 Task: Manage the "Dashboard list" page variations in the site builder.
Action: Mouse moved to (1204, 82)
Screenshot: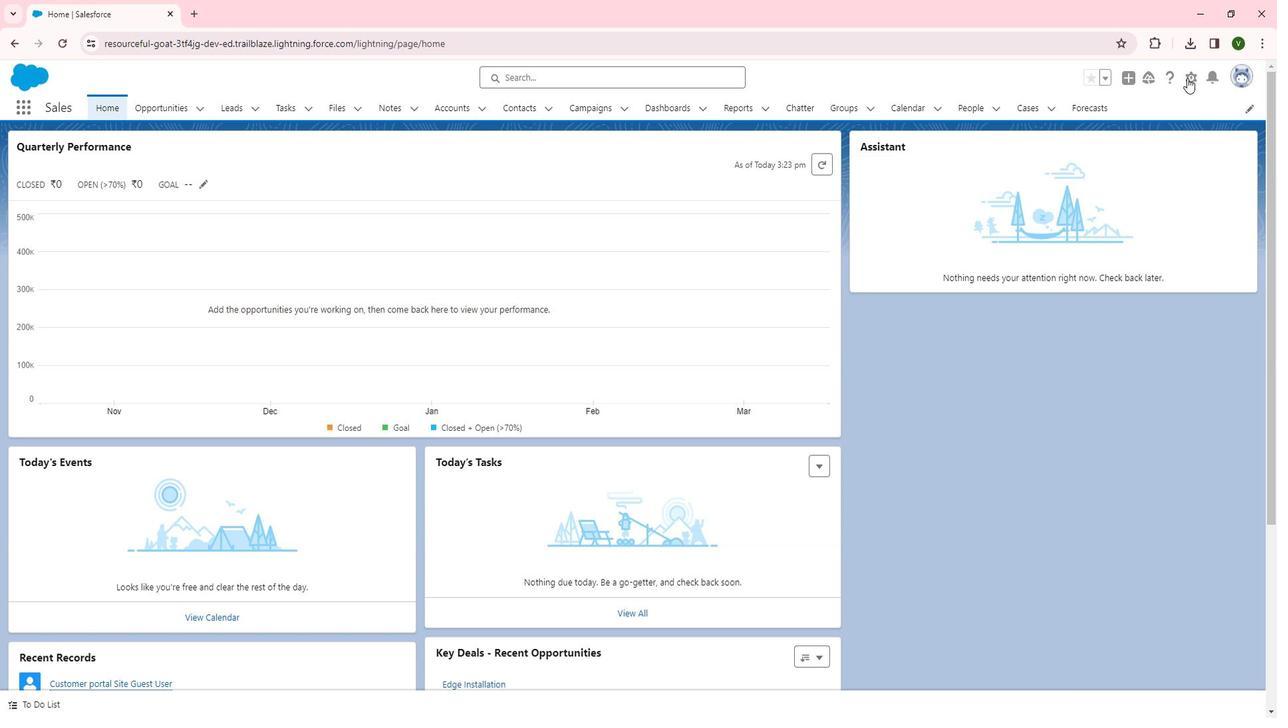 
Action: Mouse pressed left at (1204, 82)
Screenshot: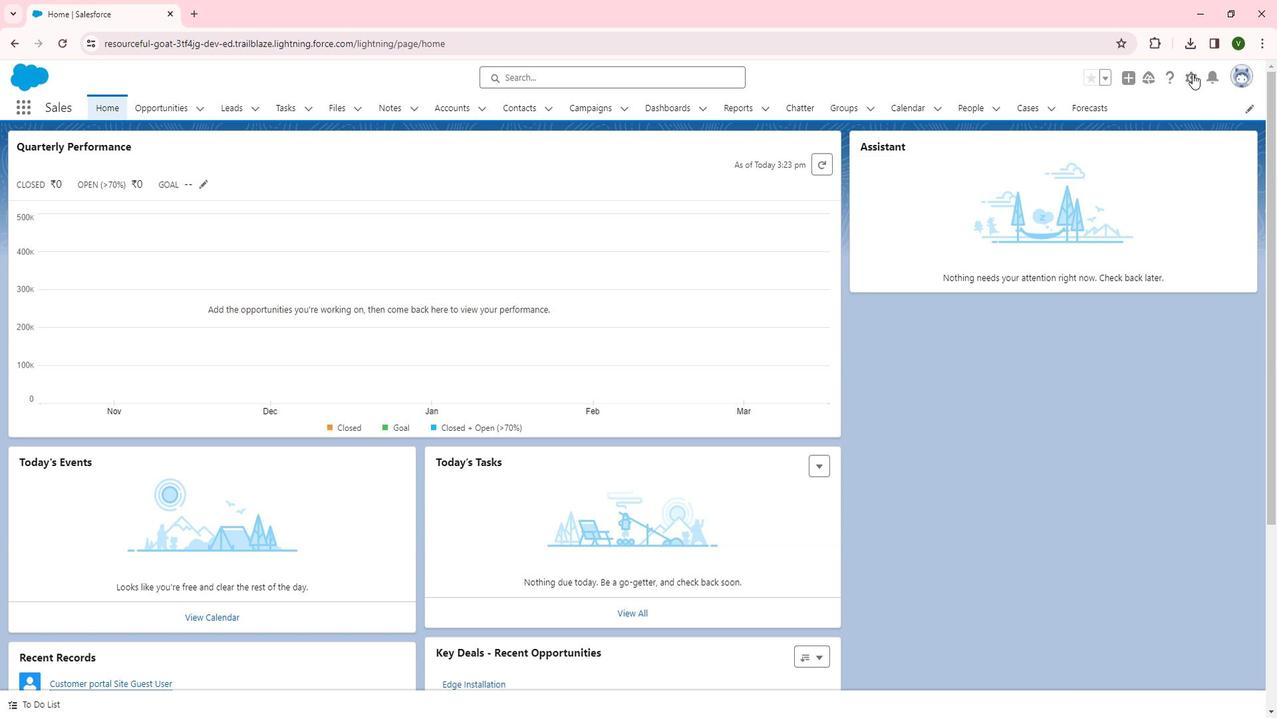 
Action: Mouse moved to (1143, 122)
Screenshot: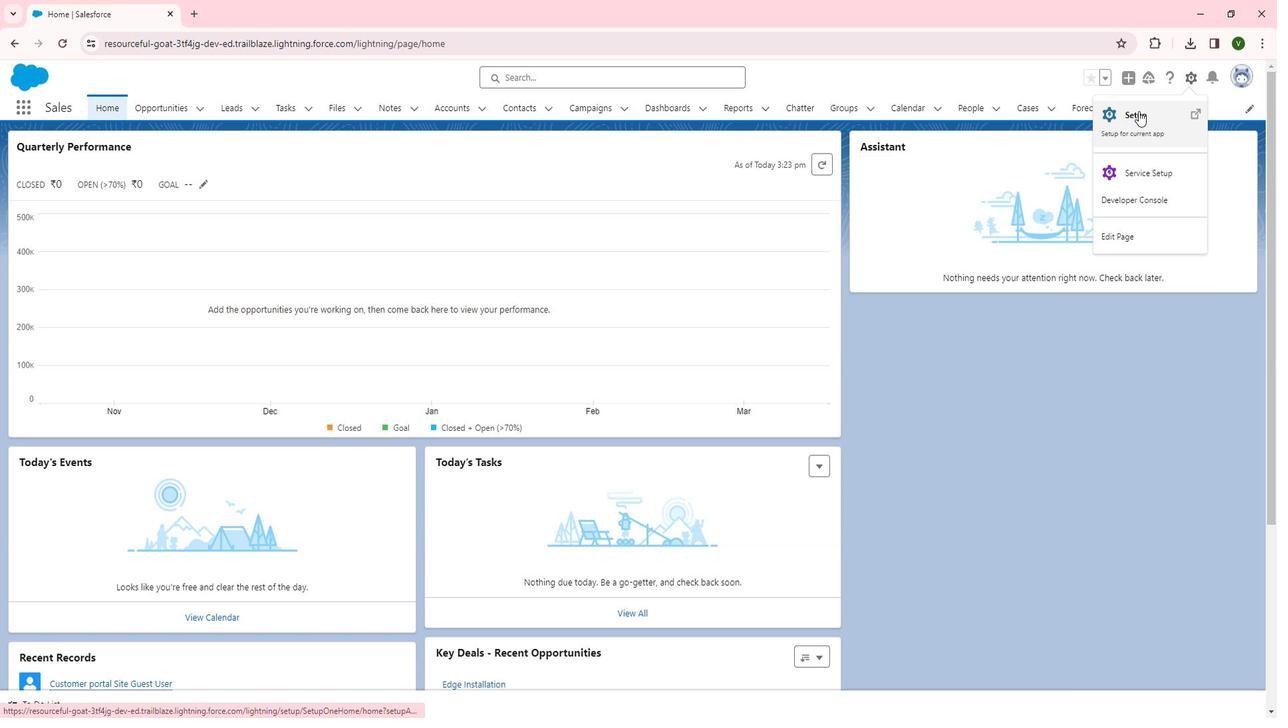 
Action: Mouse pressed left at (1143, 122)
Screenshot: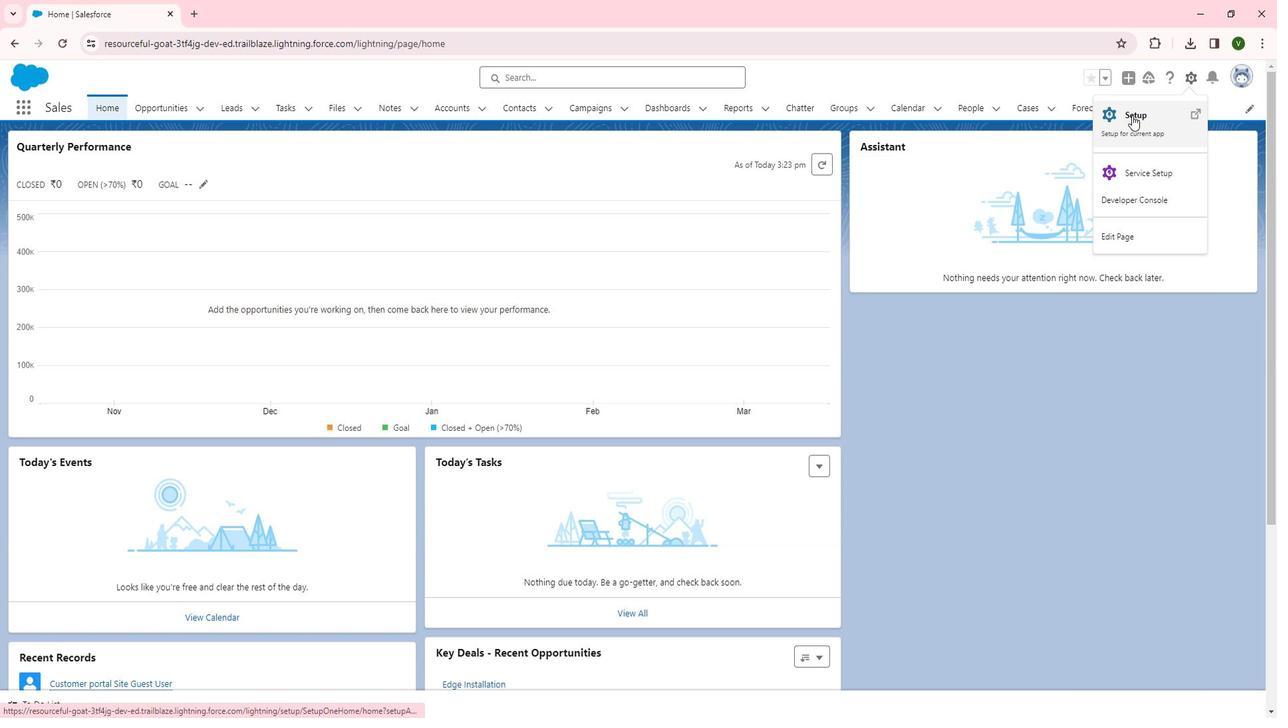 
Action: Mouse moved to (101, 459)
Screenshot: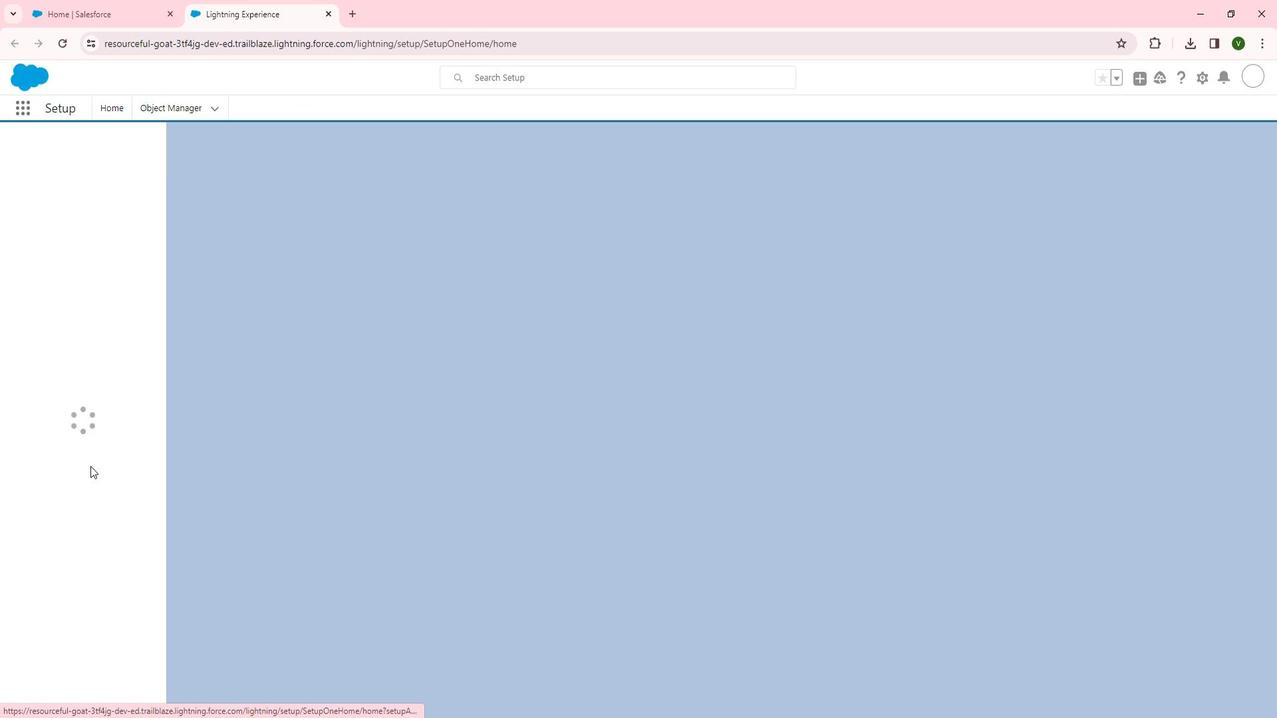 
Action: Mouse scrolled (101, 459) with delta (0, 0)
Screenshot: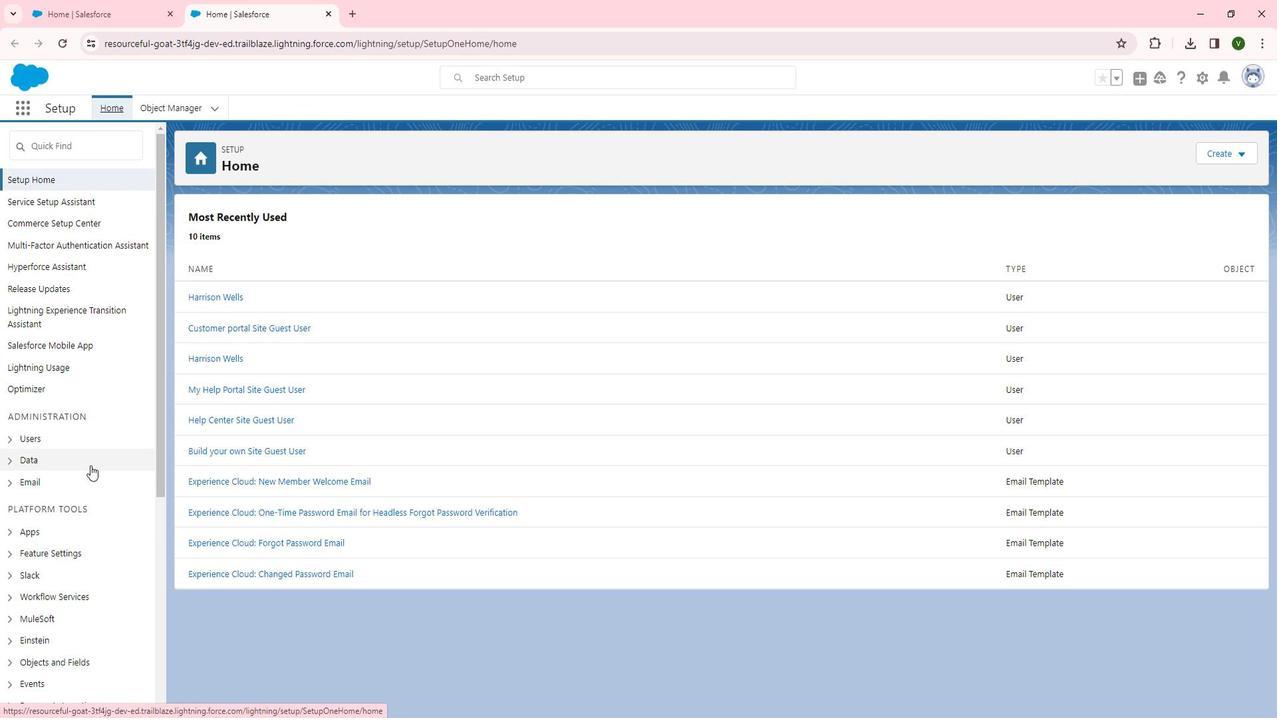 
Action: Mouse scrolled (101, 459) with delta (0, 0)
Screenshot: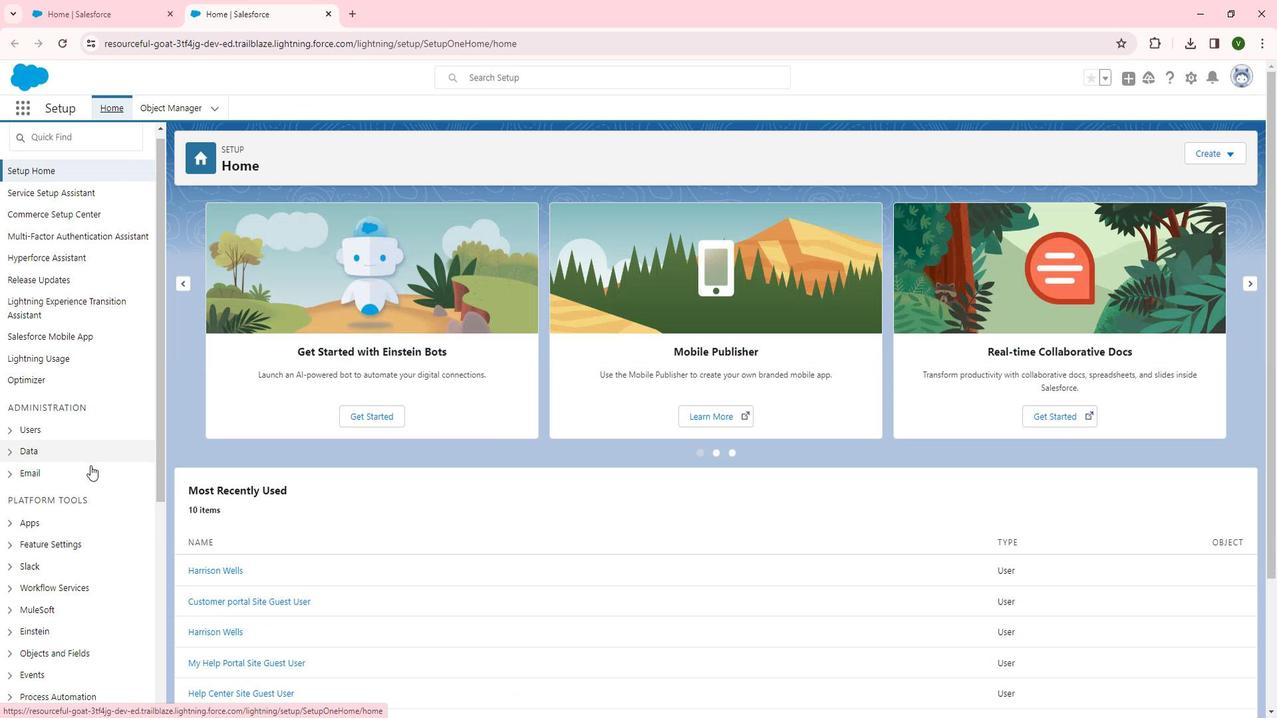 
Action: Mouse scrolled (101, 459) with delta (0, 0)
Screenshot: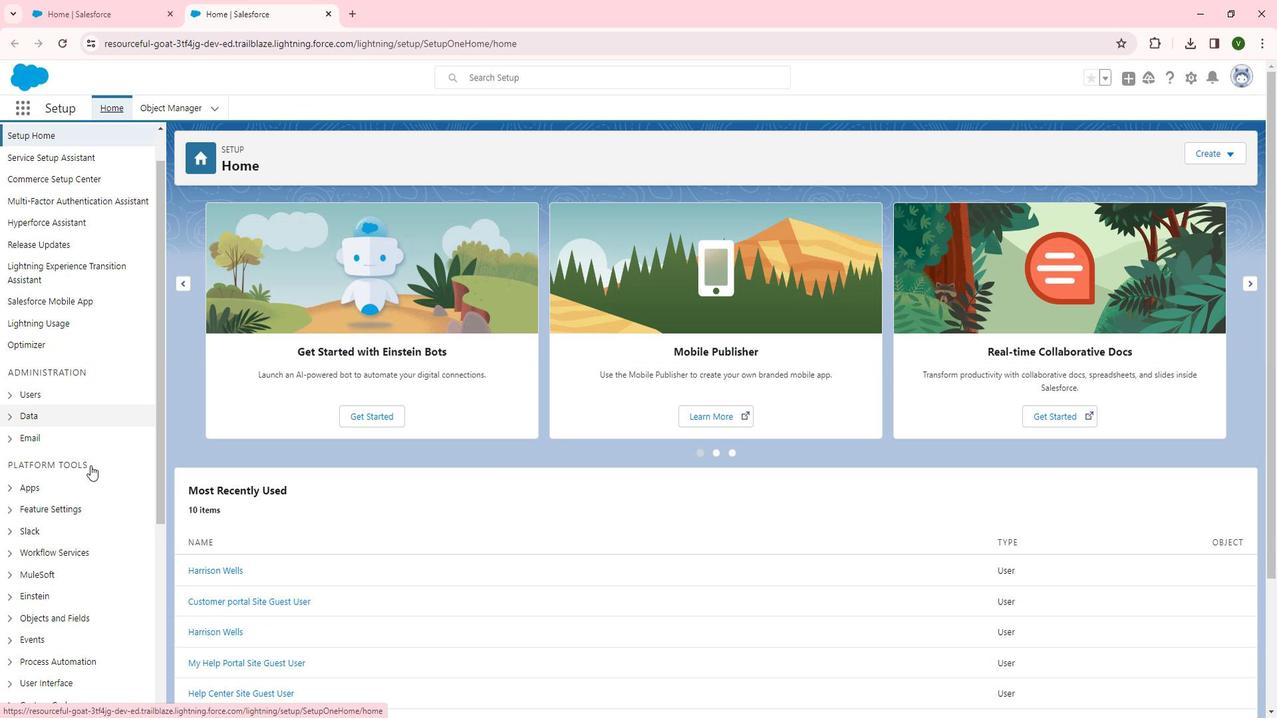 
Action: Mouse moved to (80, 342)
Screenshot: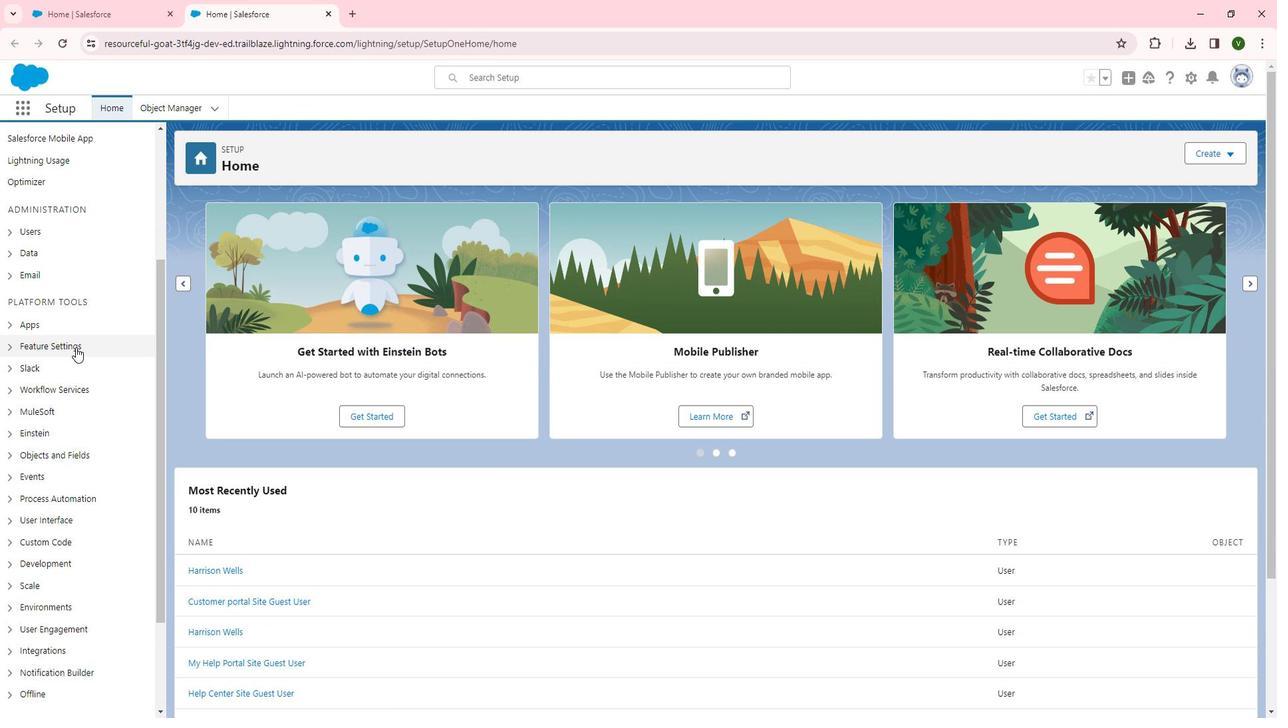 
Action: Mouse pressed left at (80, 342)
Screenshot: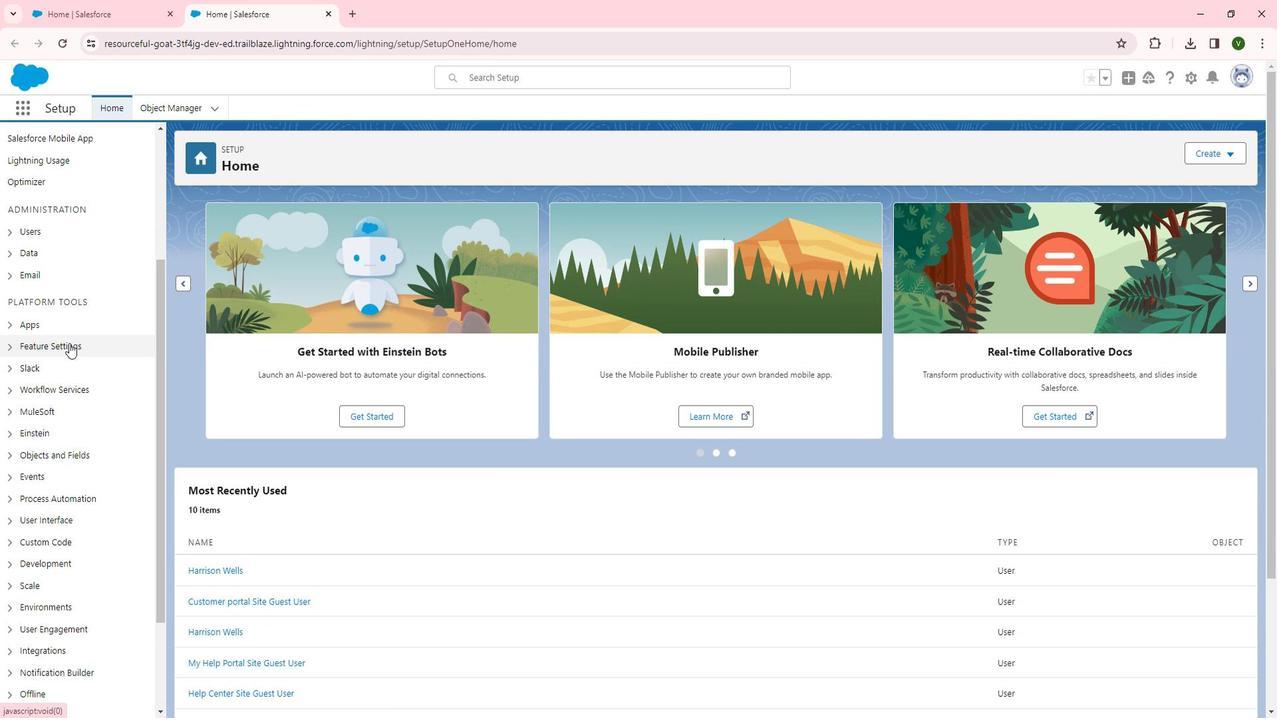 
Action: Mouse moved to (80, 445)
Screenshot: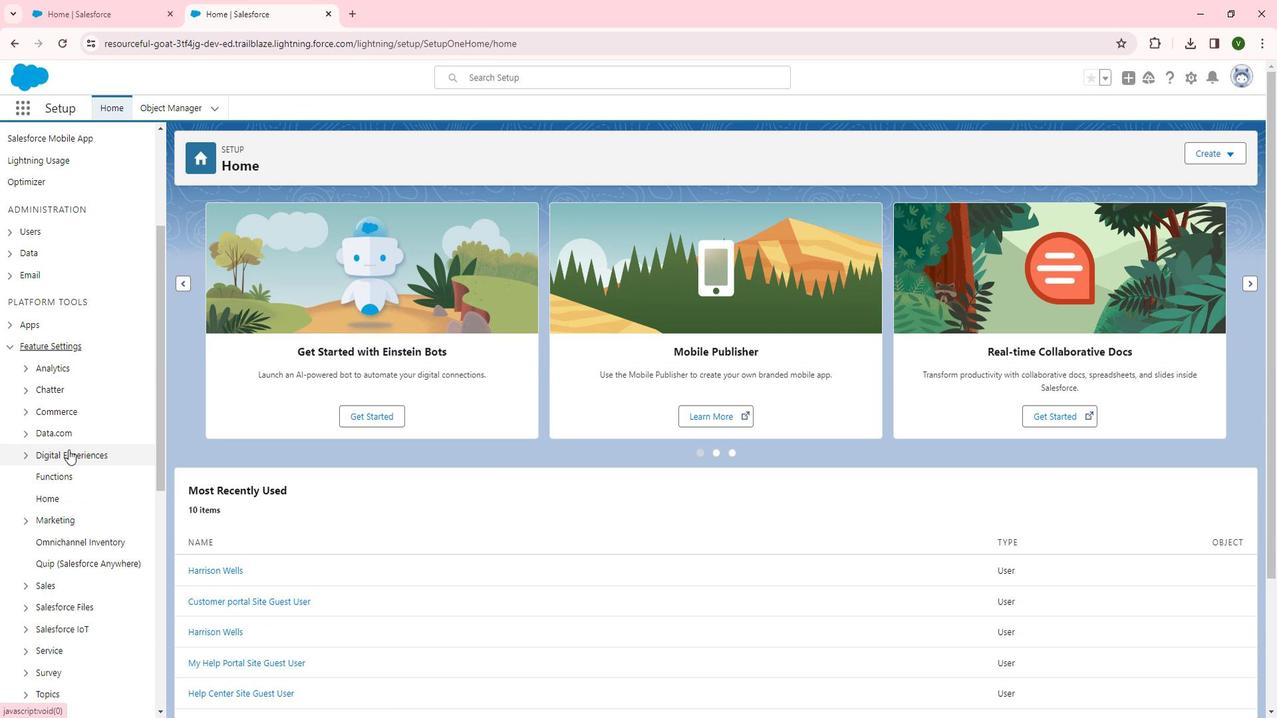 
Action: Mouse pressed left at (80, 445)
Screenshot: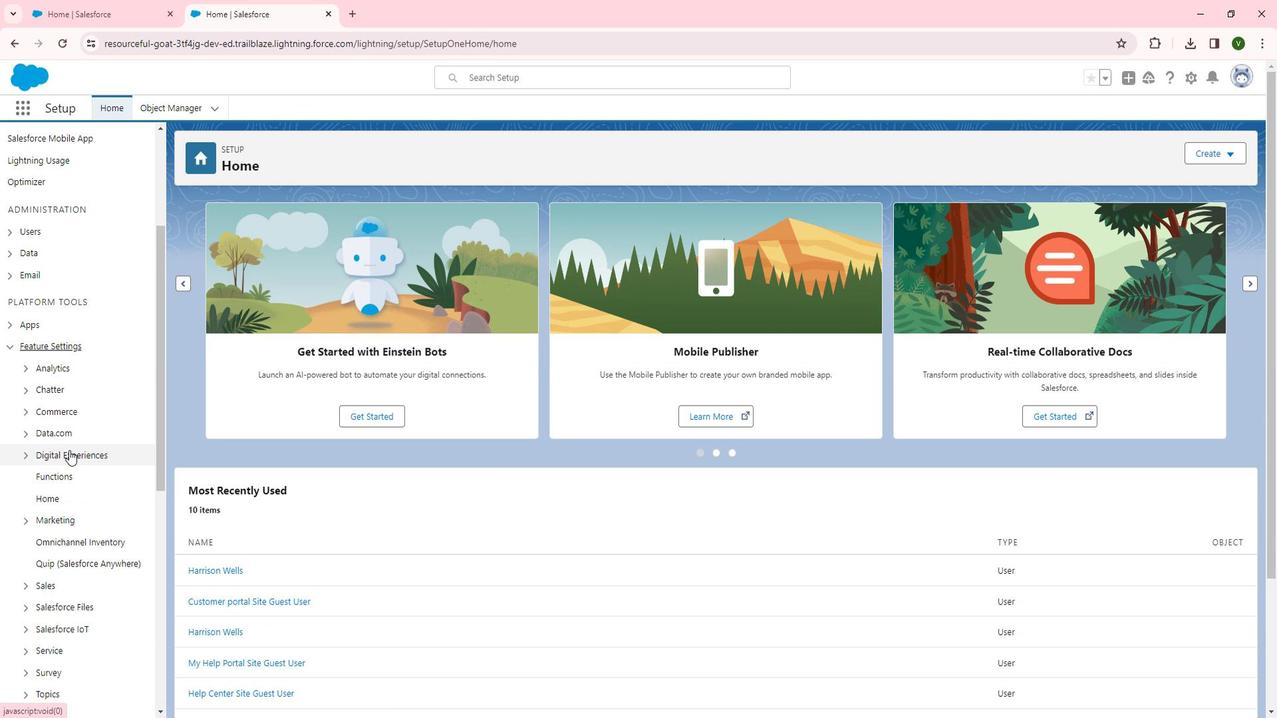 
Action: Mouse moved to (63, 467)
Screenshot: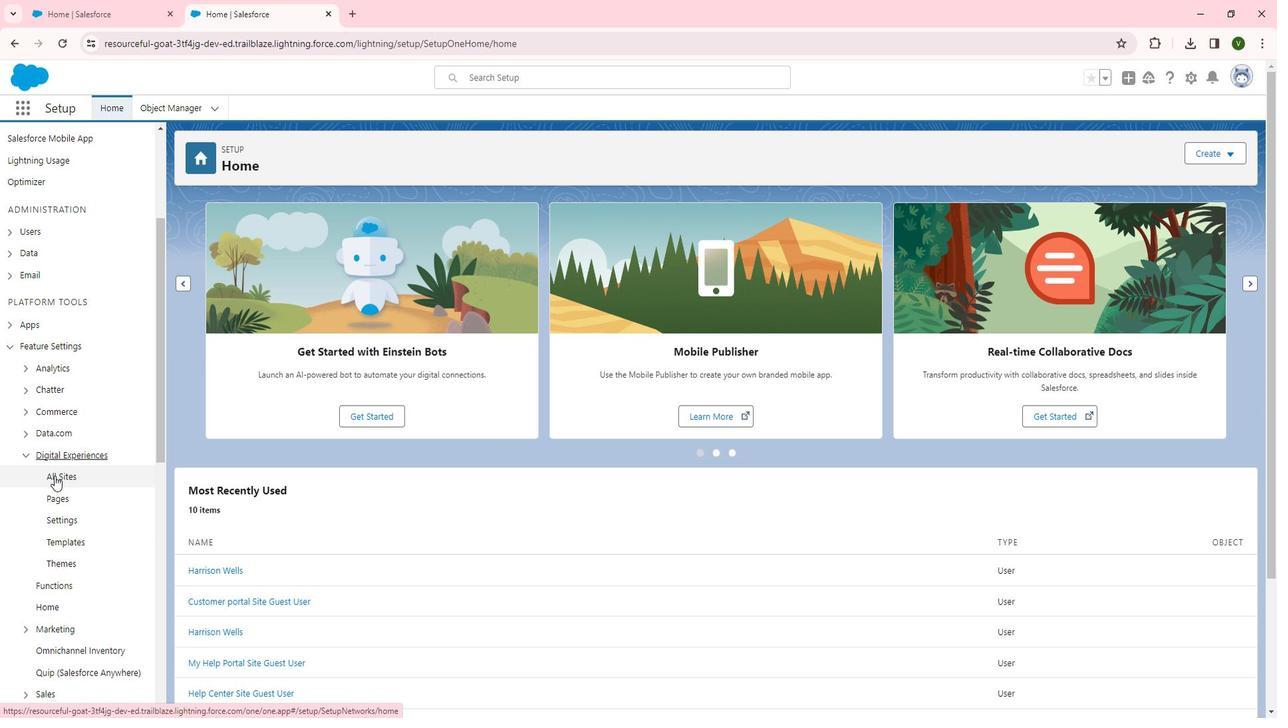 
Action: Mouse pressed left at (63, 467)
Screenshot: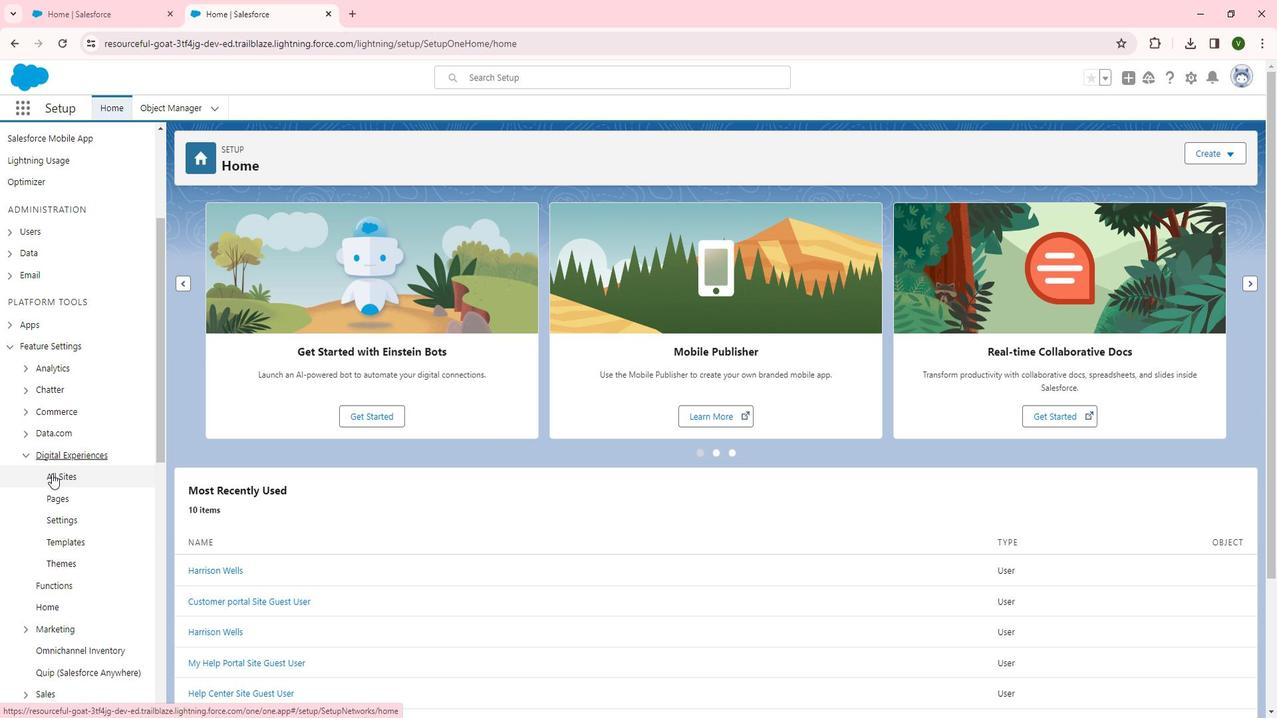 
Action: Mouse moved to (226, 348)
Screenshot: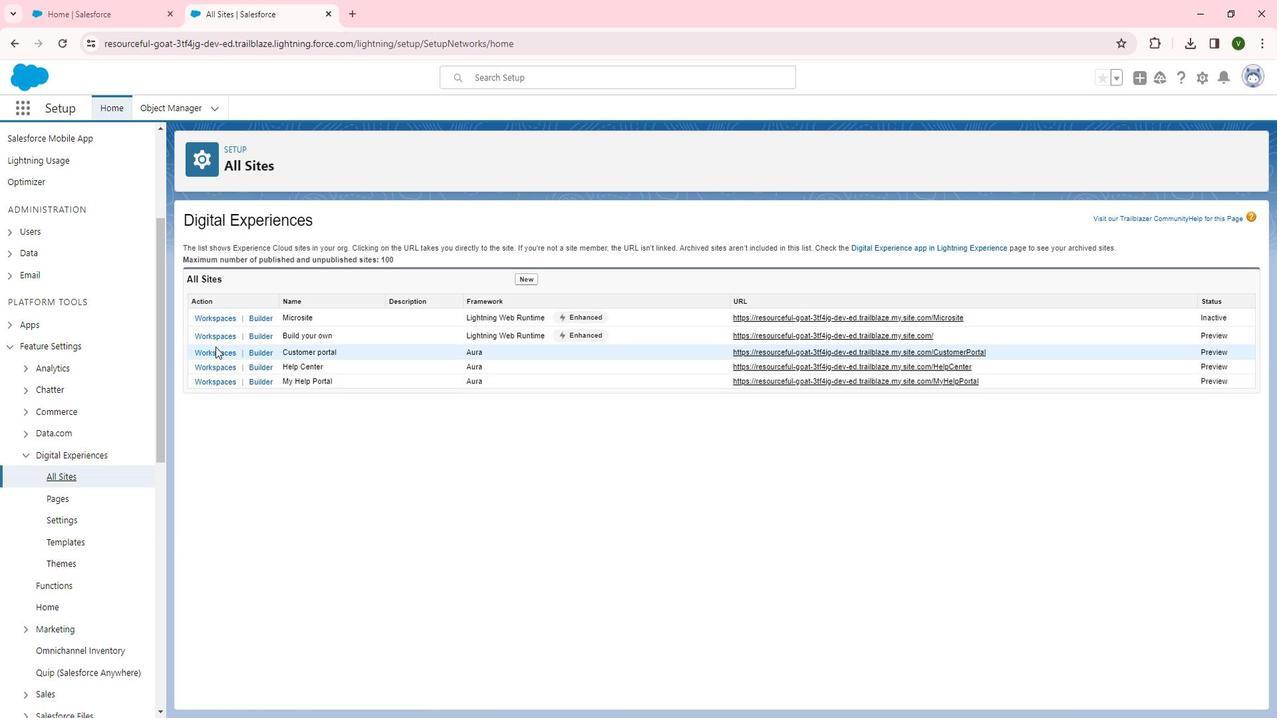 
Action: Mouse pressed left at (226, 348)
Screenshot: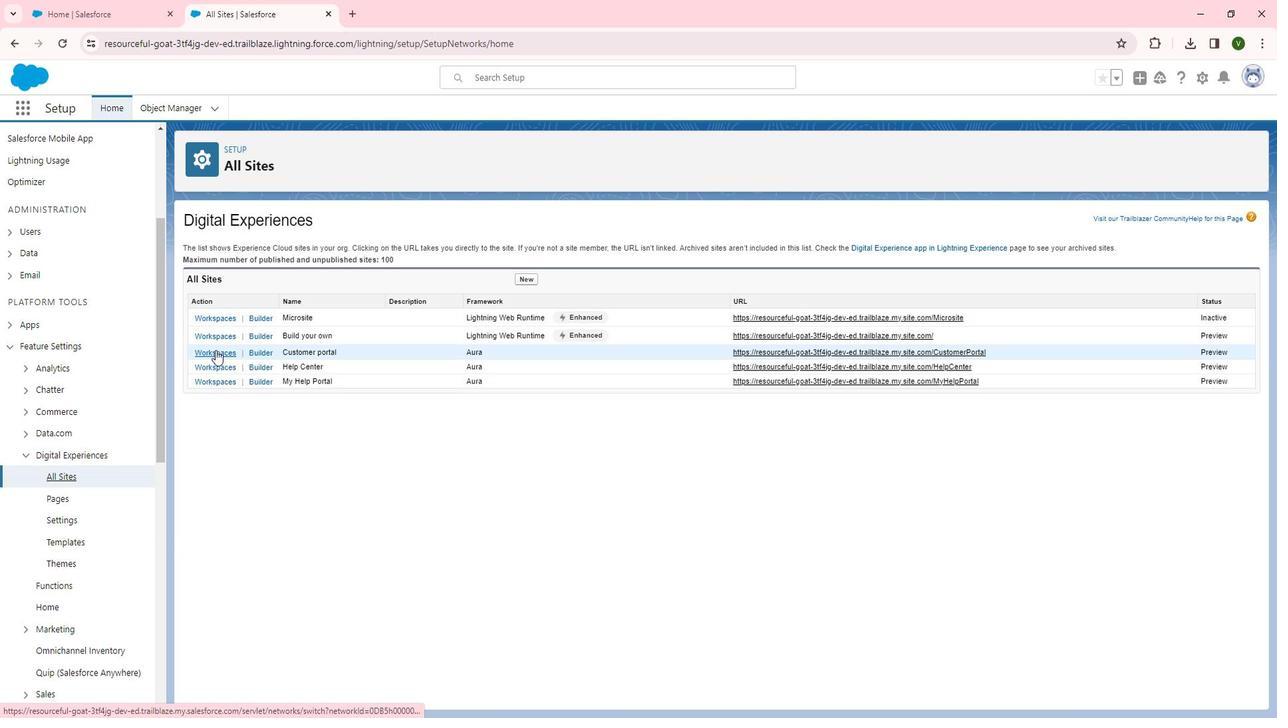 
Action: Mouse moved to (221, 303)
Screenshot: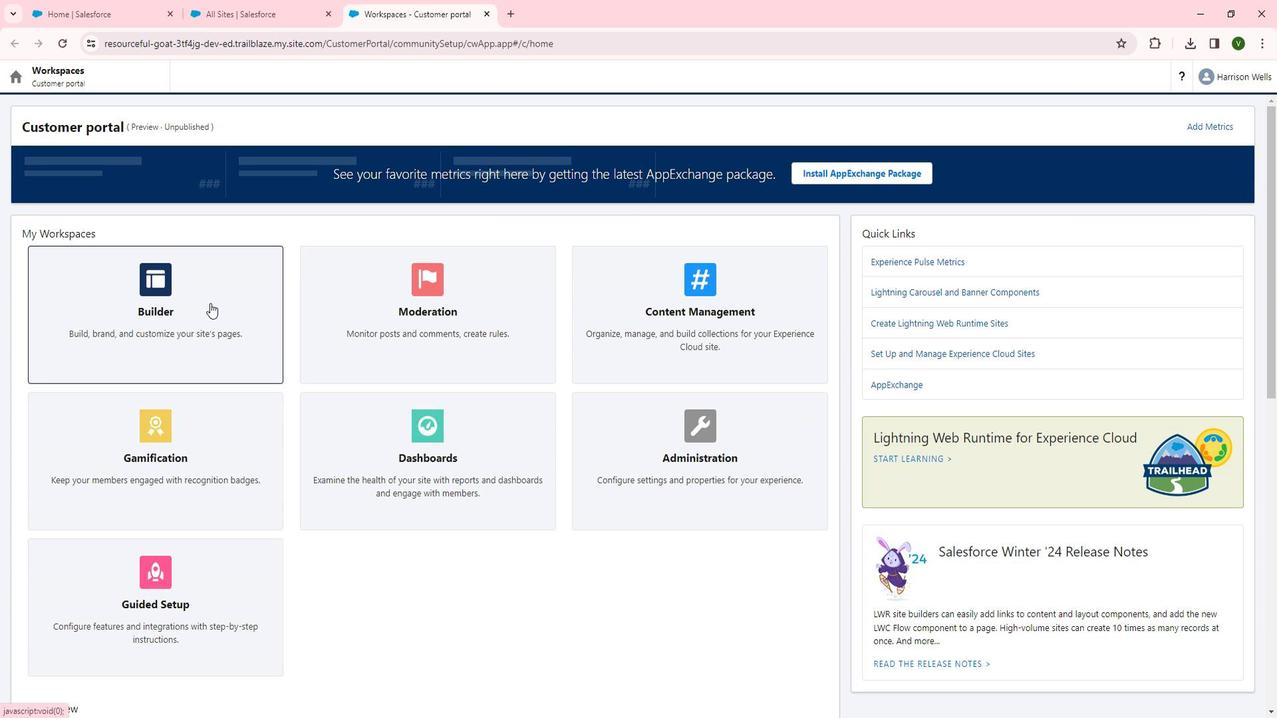 
Action: Mouse pressed left at (221, 303)
Screenshot: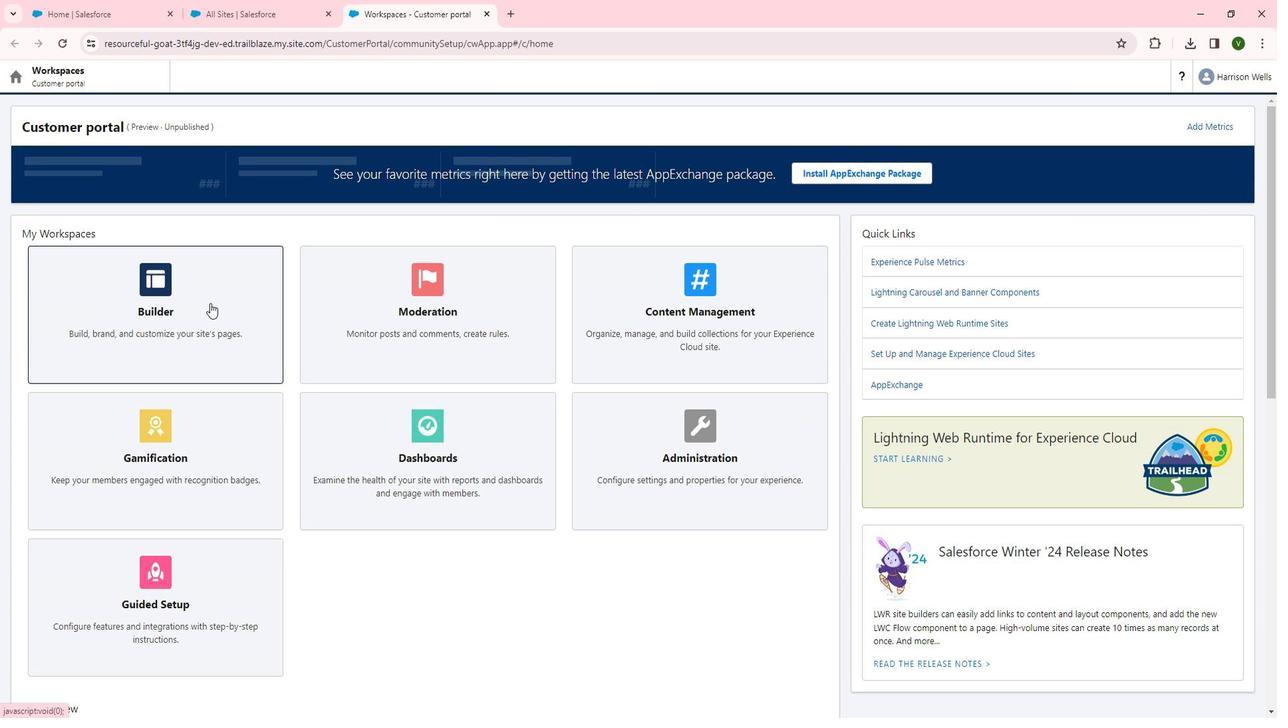 
Action: Mouse moved to (154, 89)
Screenshot: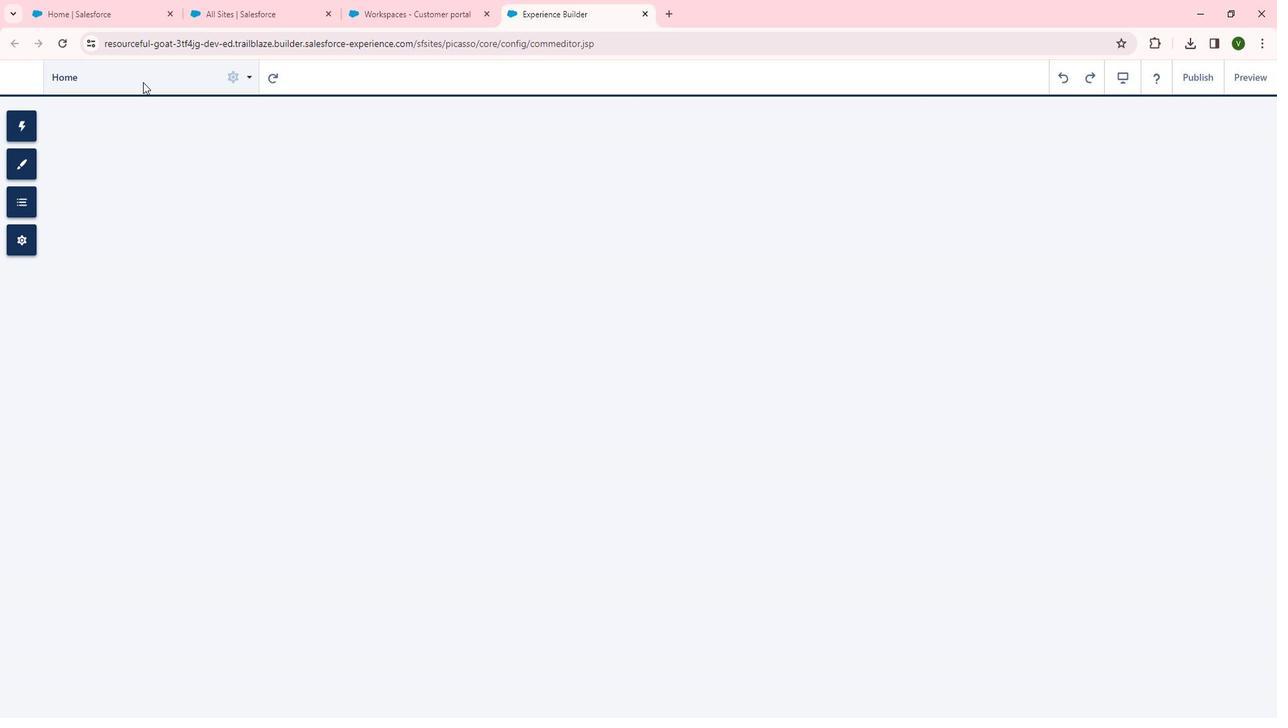 
Action: Mouse pressed left at (154, 89)
Screenshot: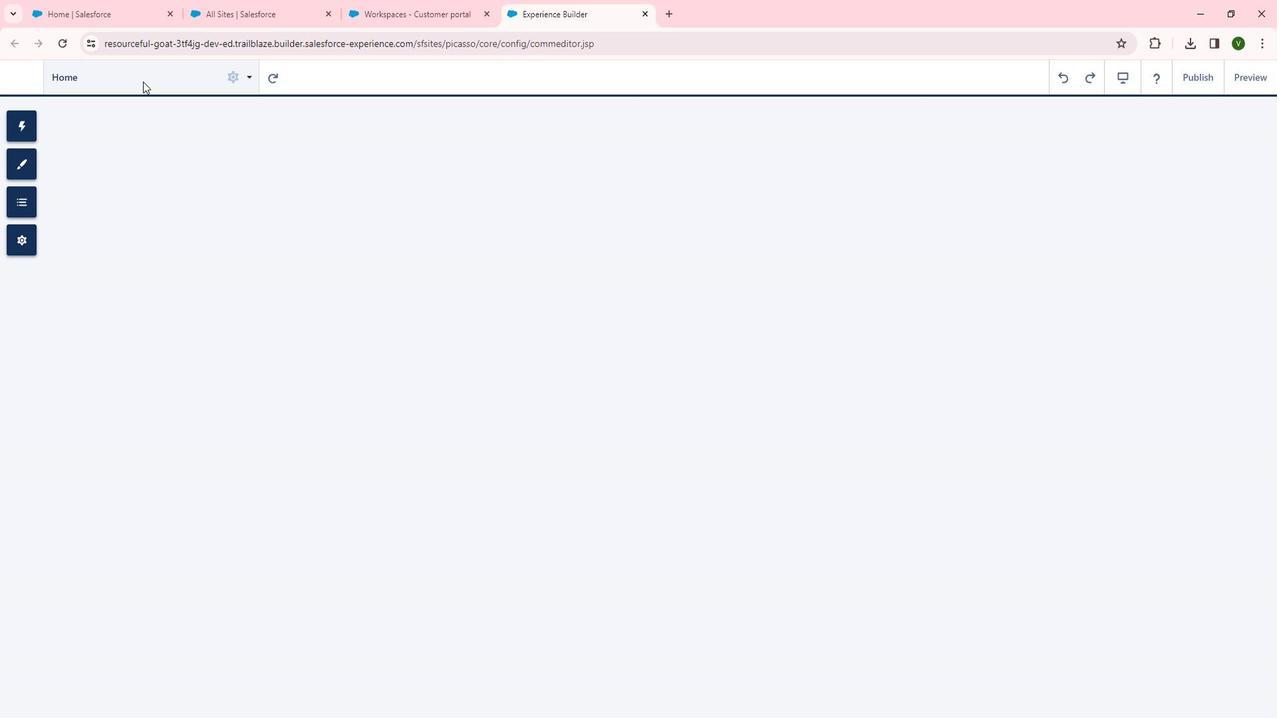 
Action: Mouse moved to (69, 313)
Screenshot: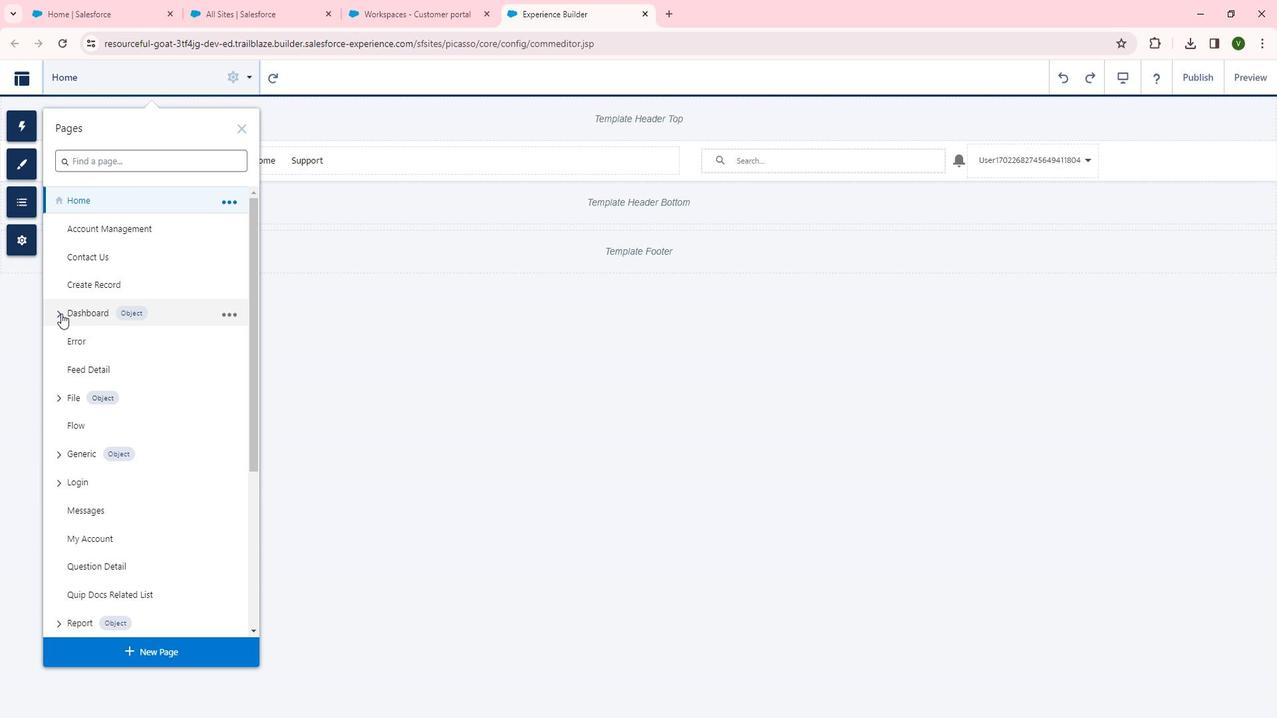 
Action: Mouse pressed left at (69, 313)
Screenshot: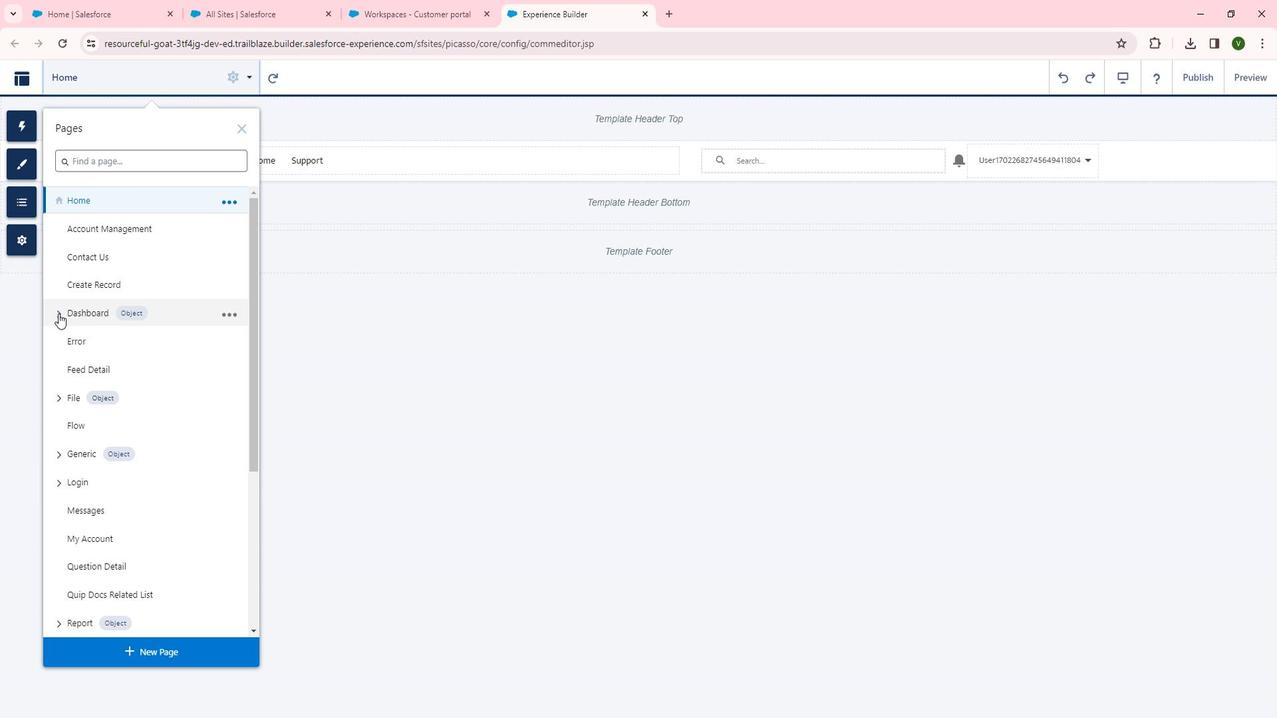 
Action: Mouse moved to (136, 365)
Screenshot: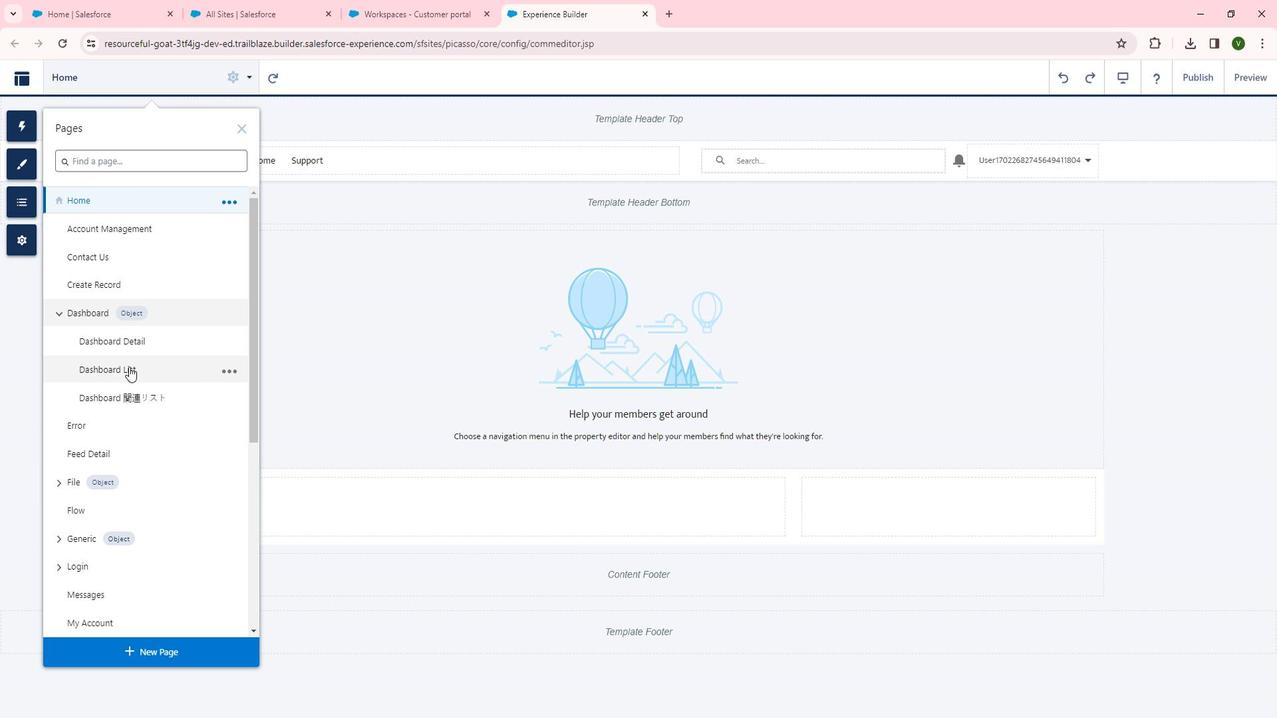 
Action: Mouse pressed left at (136, 365)
Screenshot: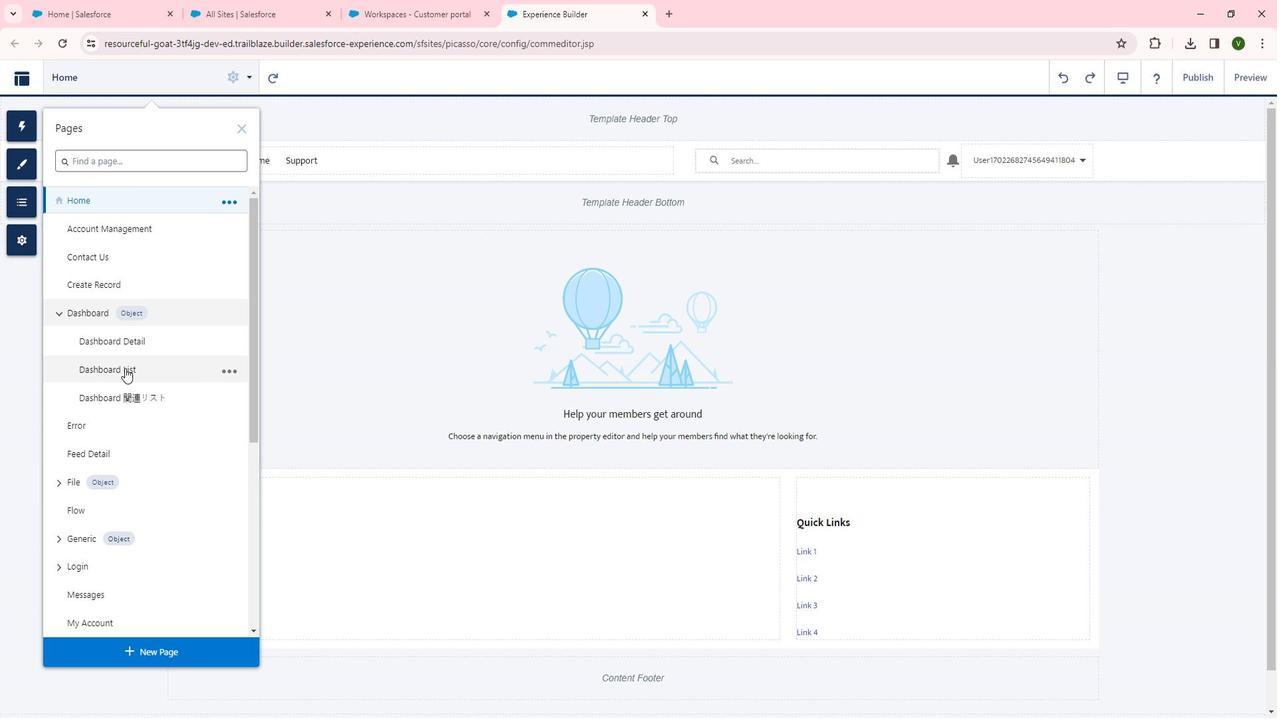 
Action: Mouse moved to (159, 85)
Screenshot: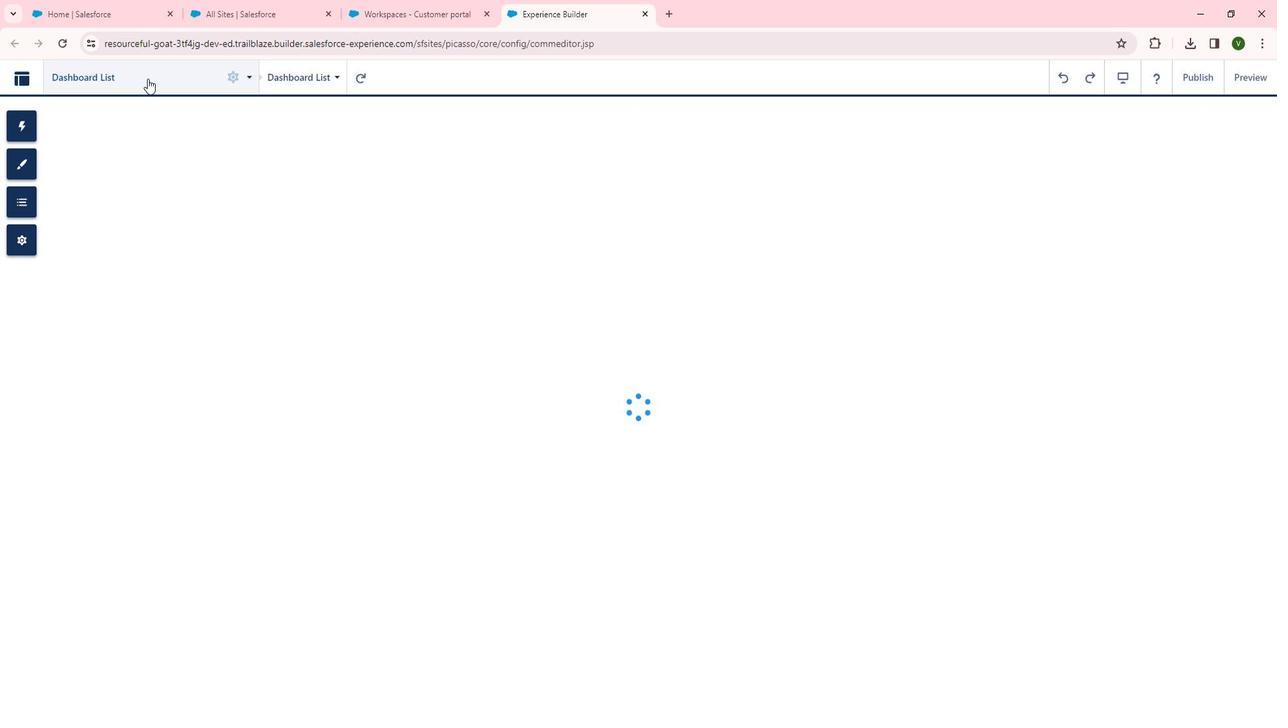 
Action: Mouse pressed left at (159, 85)
Screenshot: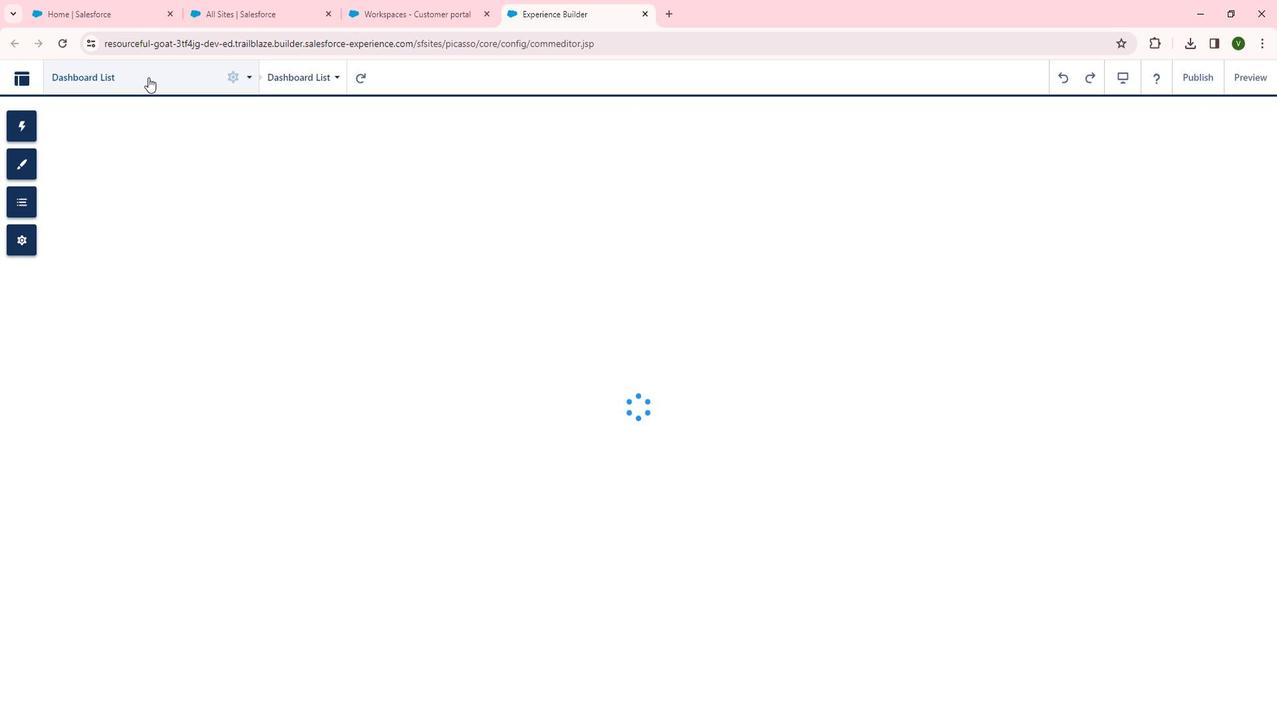 
Action: Mouse moved to (242, 206)
Screenshot: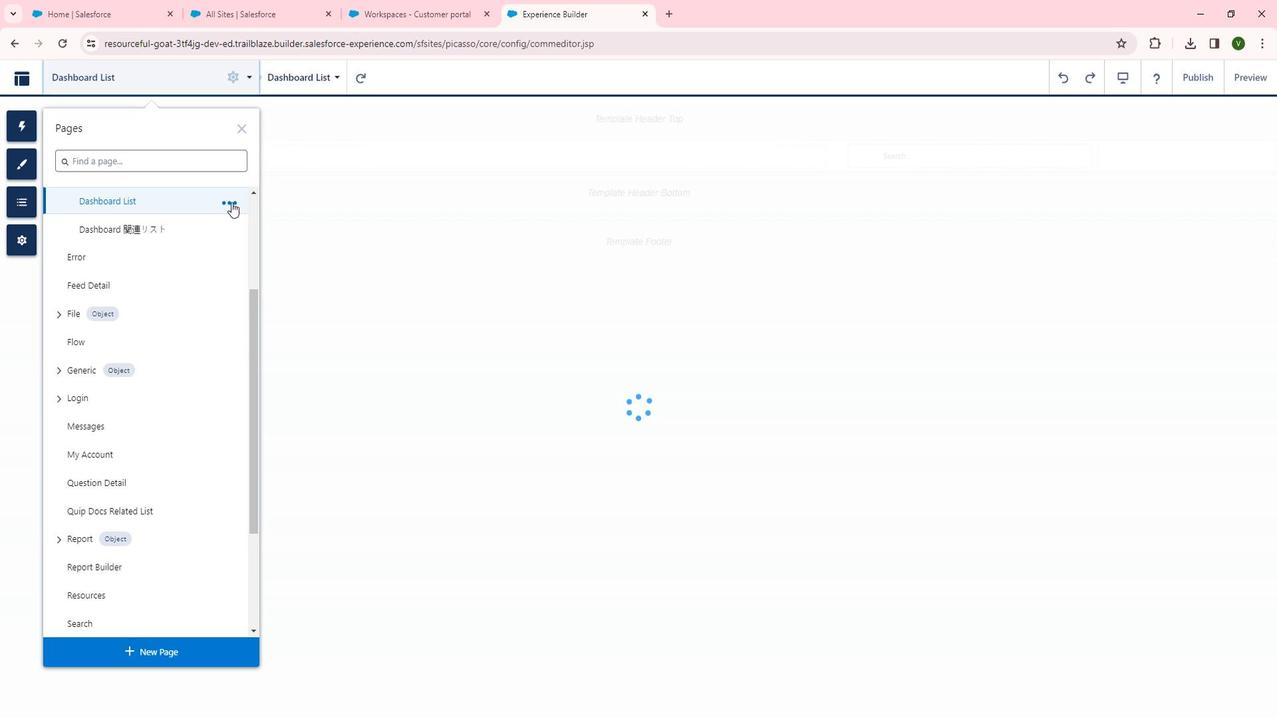 
Action: Mouse pressed left at (242, 206)
Screenshot: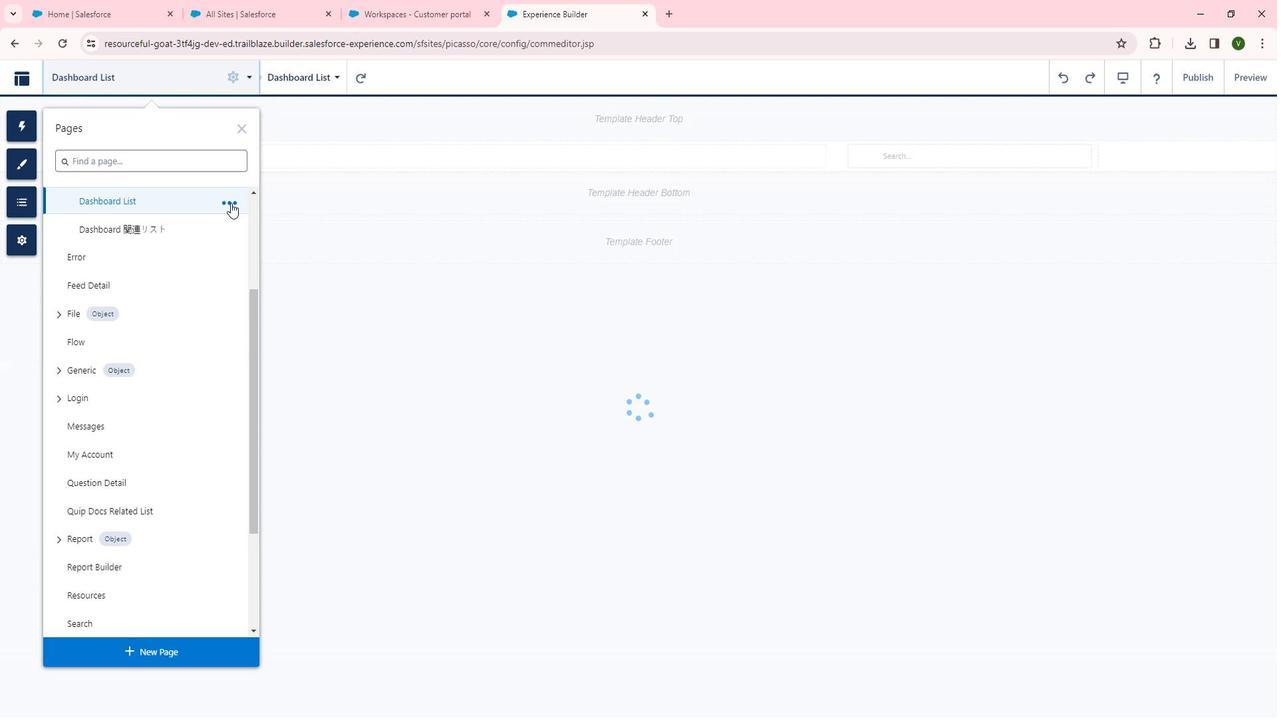 
Action: Mouse moved to (327, 207)
Screenshot: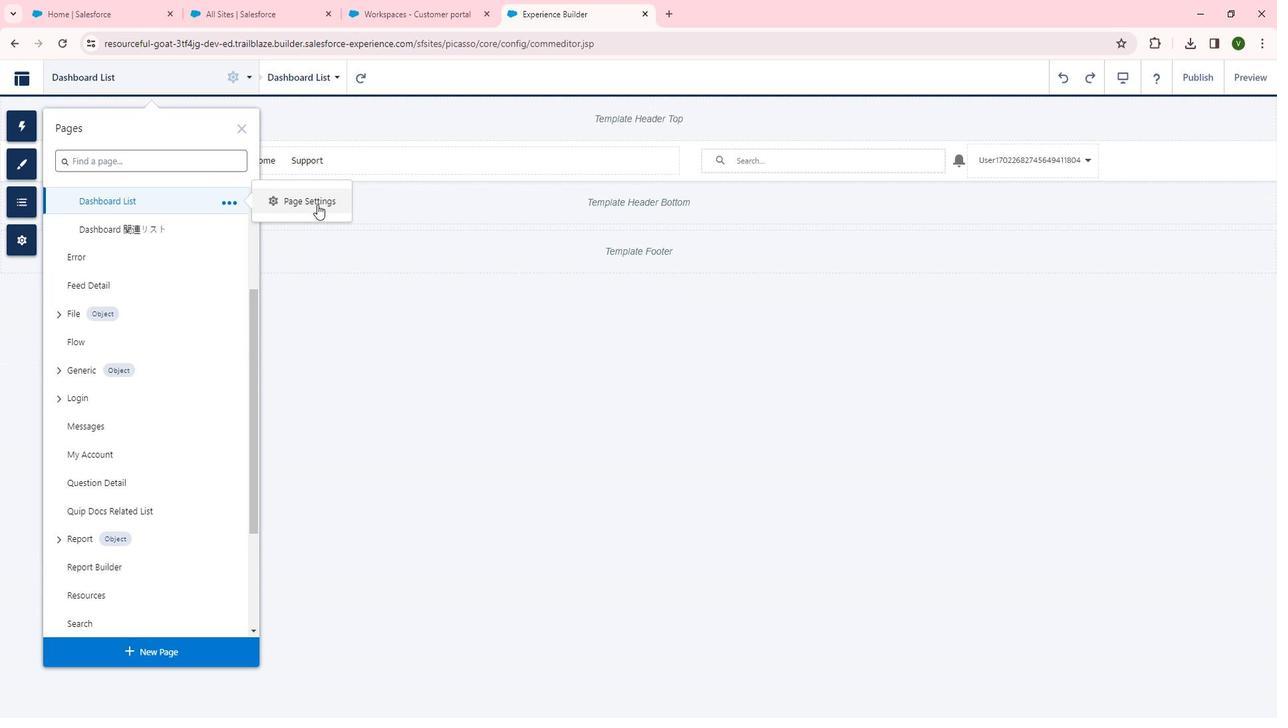 
Action: Mouse pressed left at (327, 207)
Screenshot: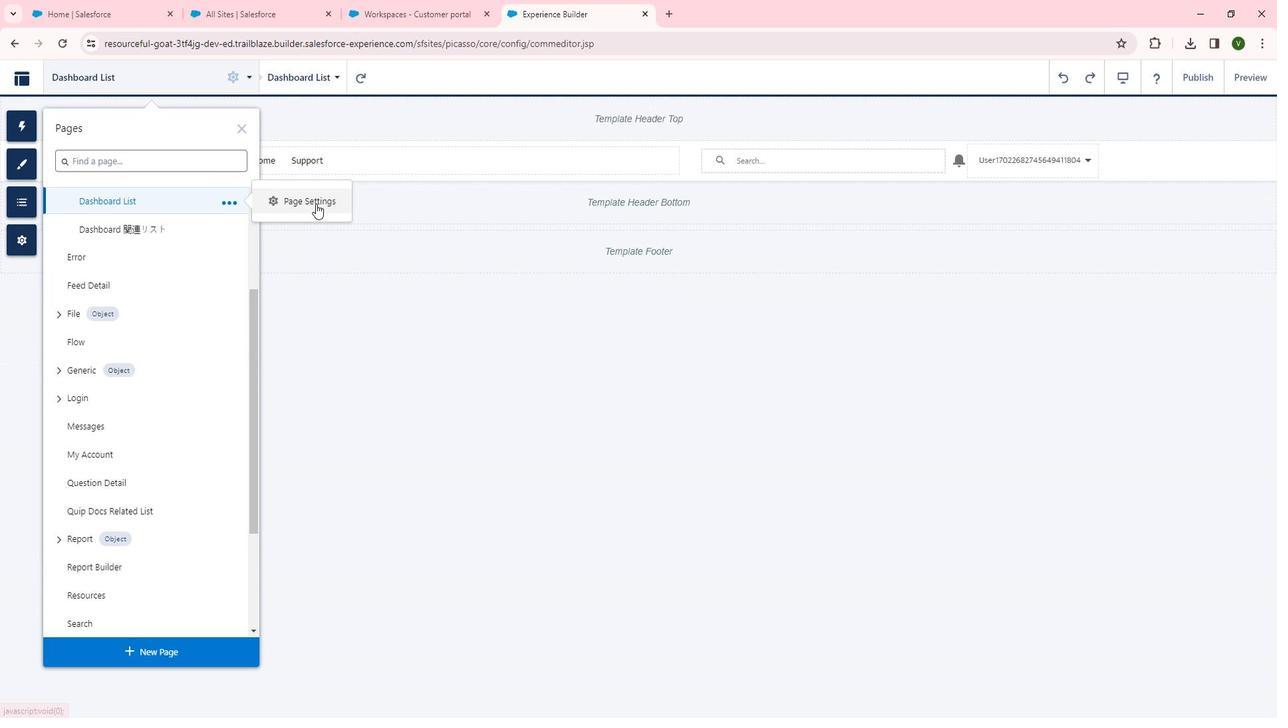 
Action: Mouse moved to (416, 134)
Screenshot: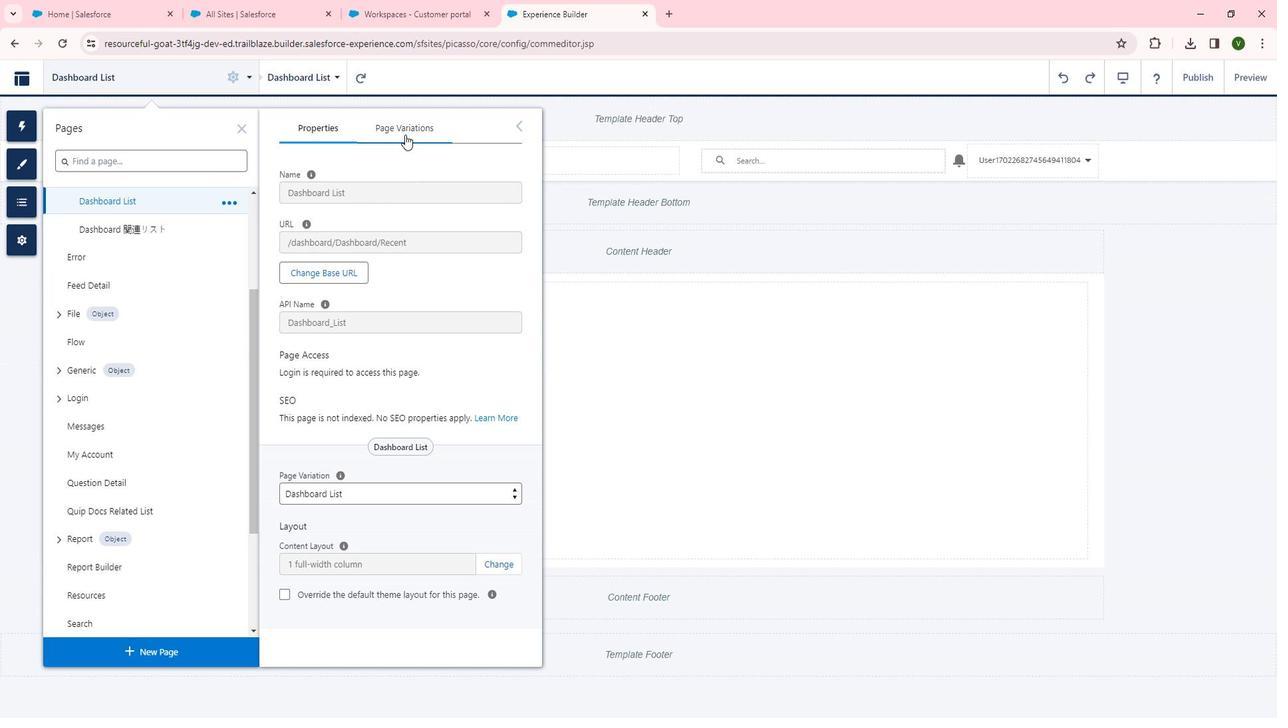 
Action: Mouse pressed left at (416, 134)
Screenshot: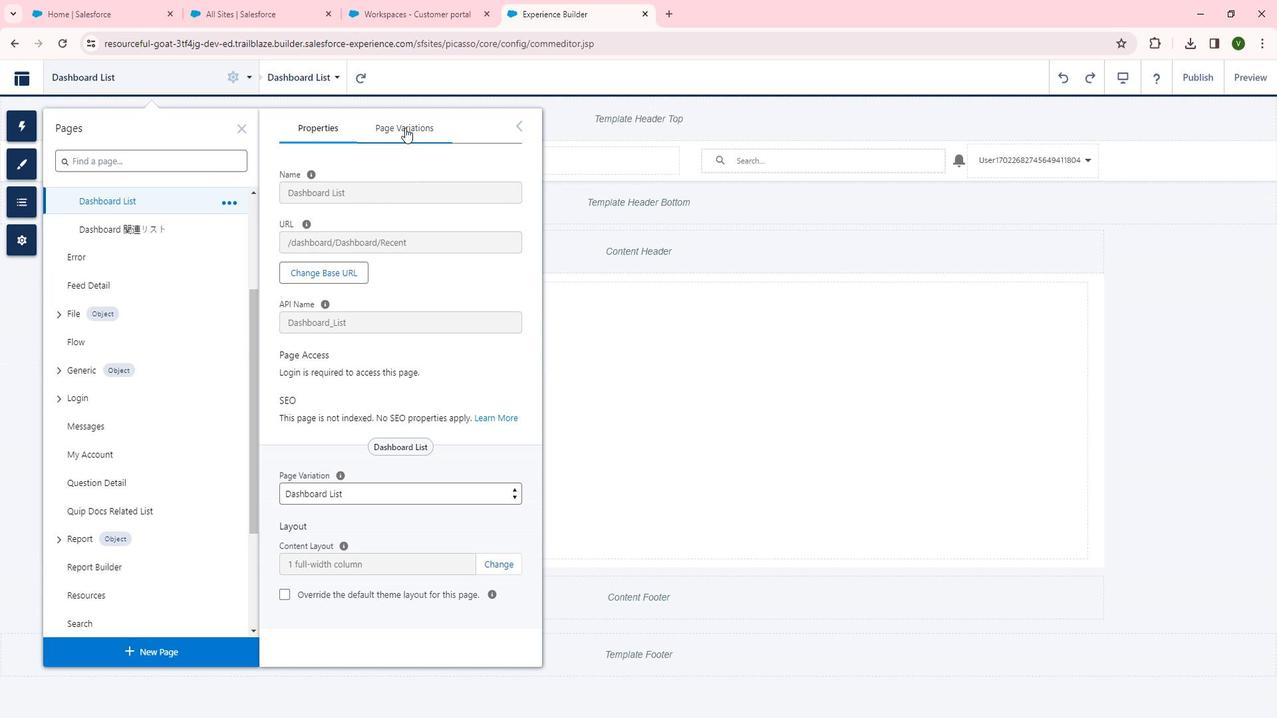 
Action: Mouse moved to (824, 304)
Screenshot: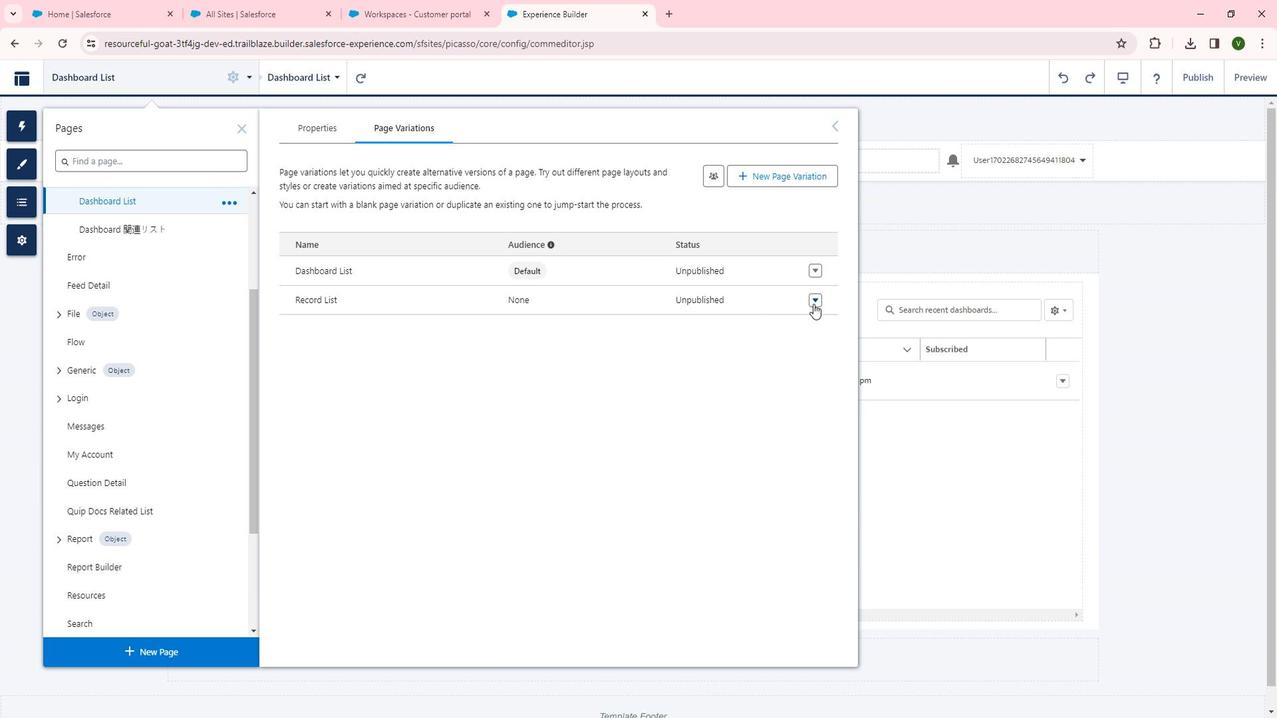 
Action: Mouse pressed left at (824, 304)
Screenshot: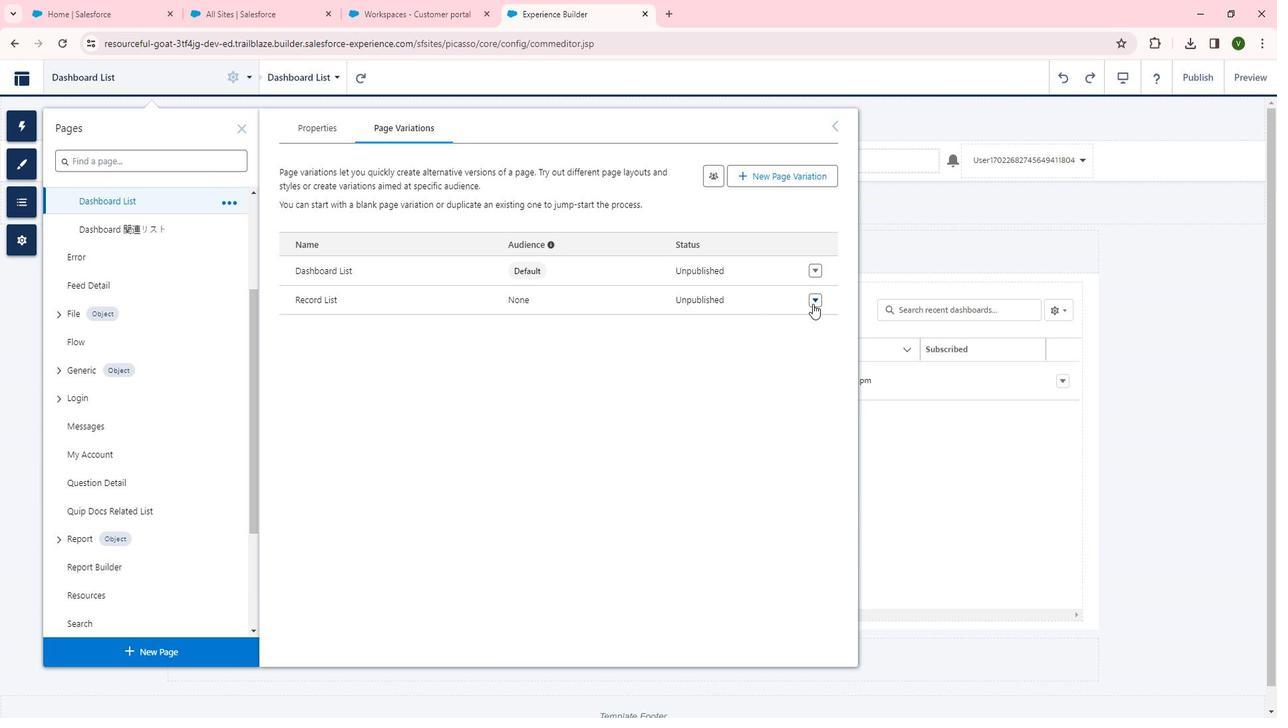 
Action: Mouse moved to (785, 503)
Screenshot: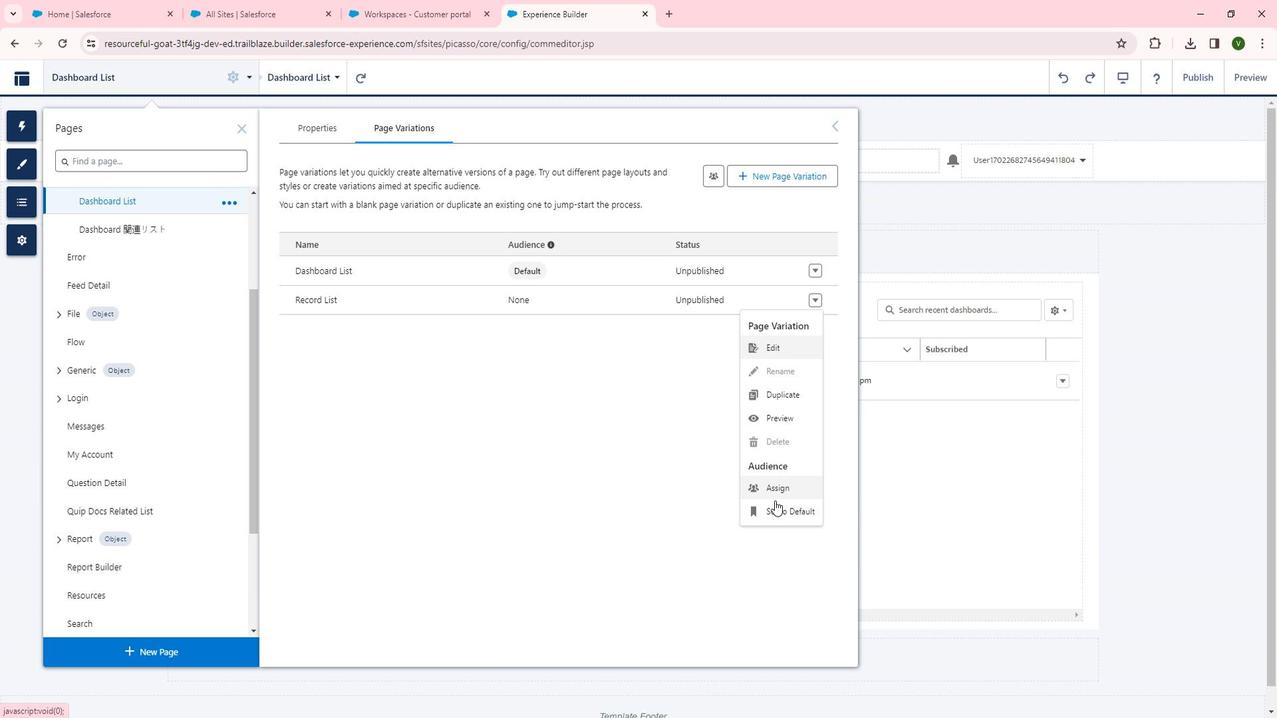 
Action: Mouse pressed left at (785, 503)
Screenshot: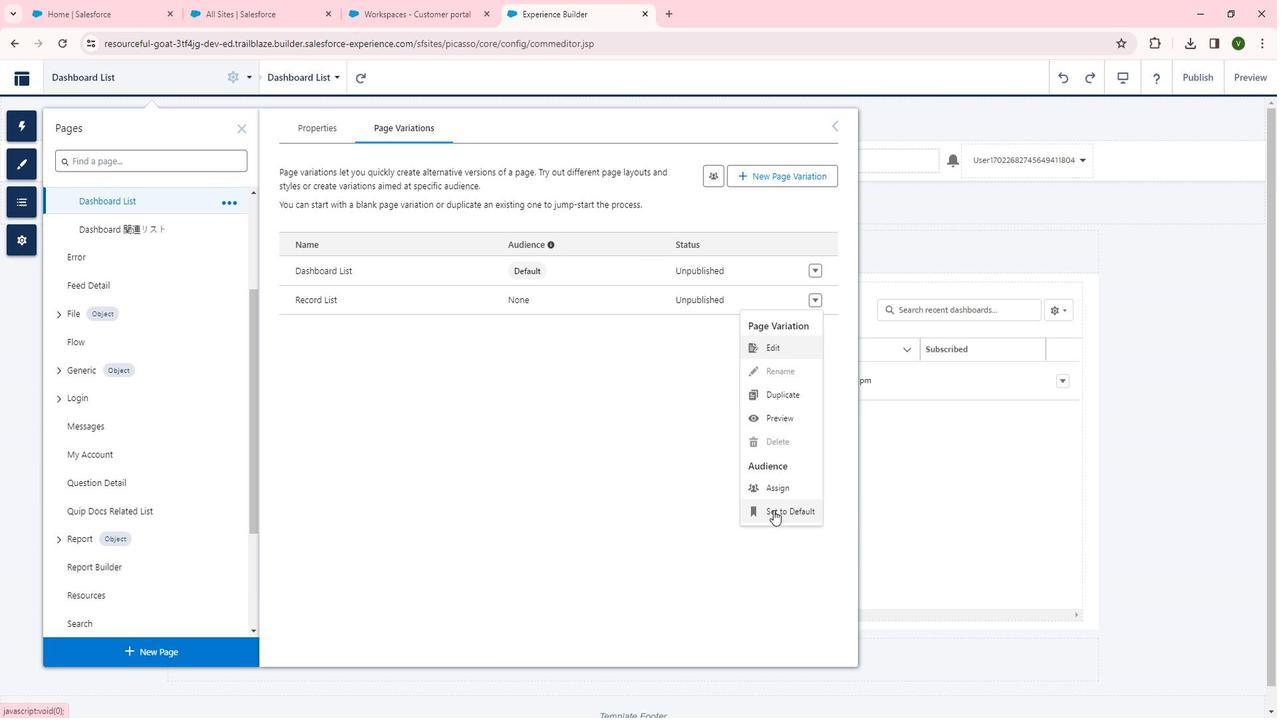 
Action: Mouse moved to (711, 483)
Screenshot: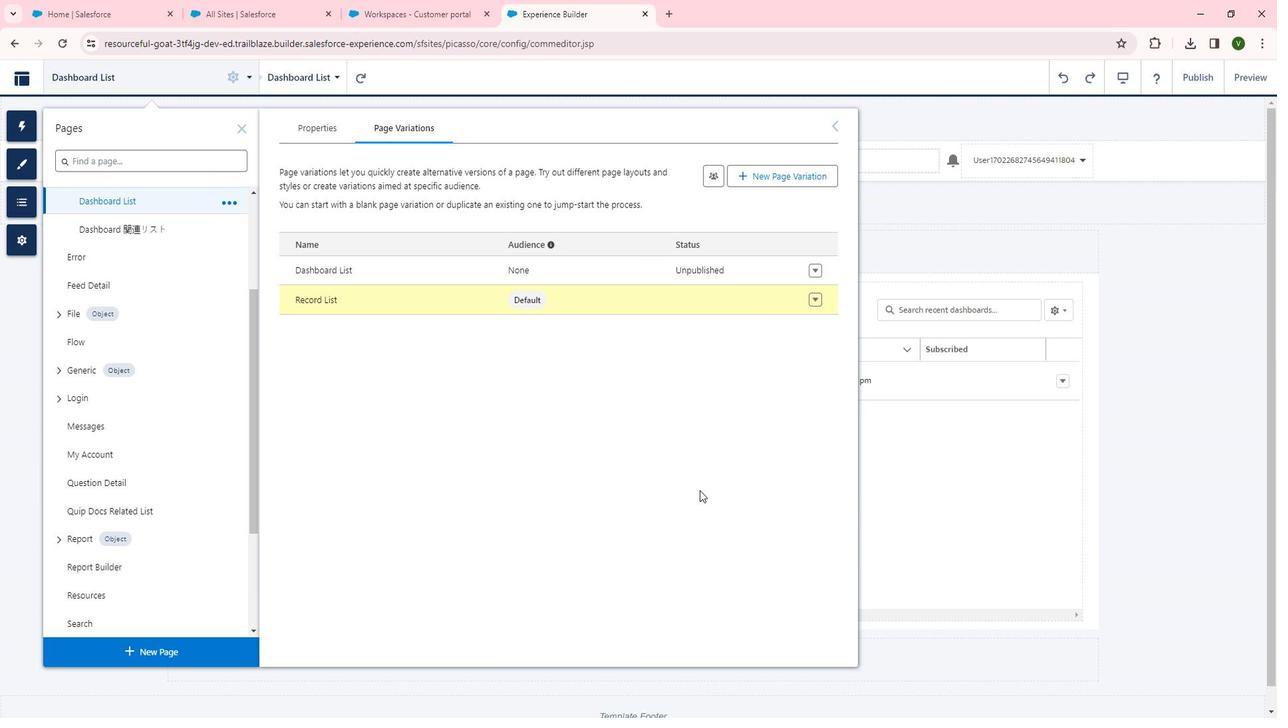 
